 Task: Remove "the cover image" from the card.
Action: Mouse moved to (1118, 95)
Screenshot: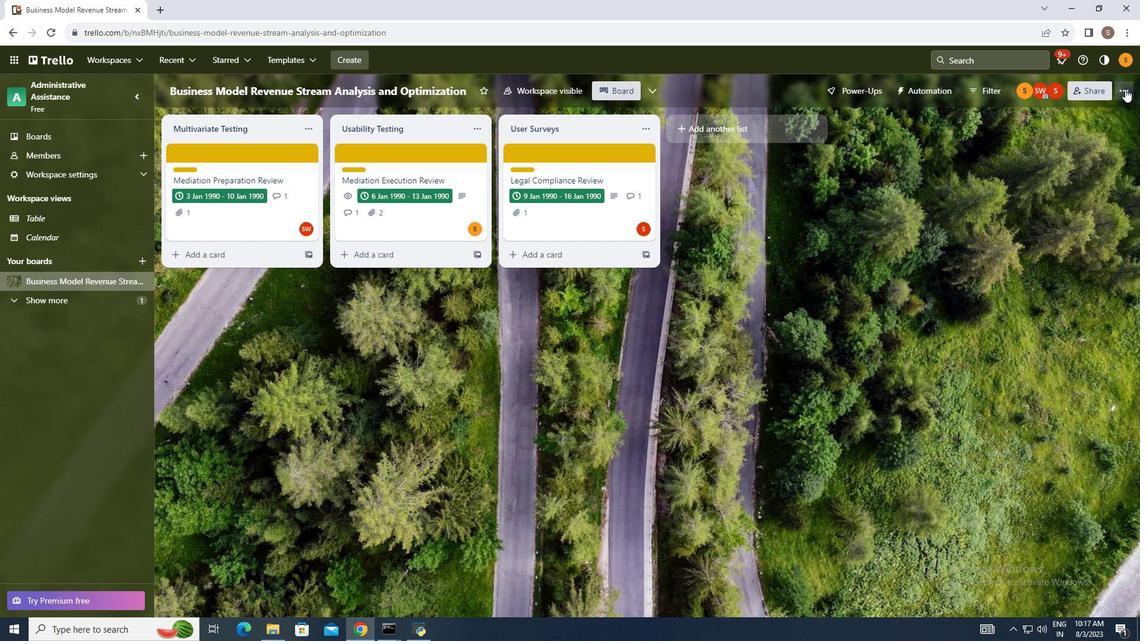 
Action: Mouse pressed left at (1118, 95)
Screenshot: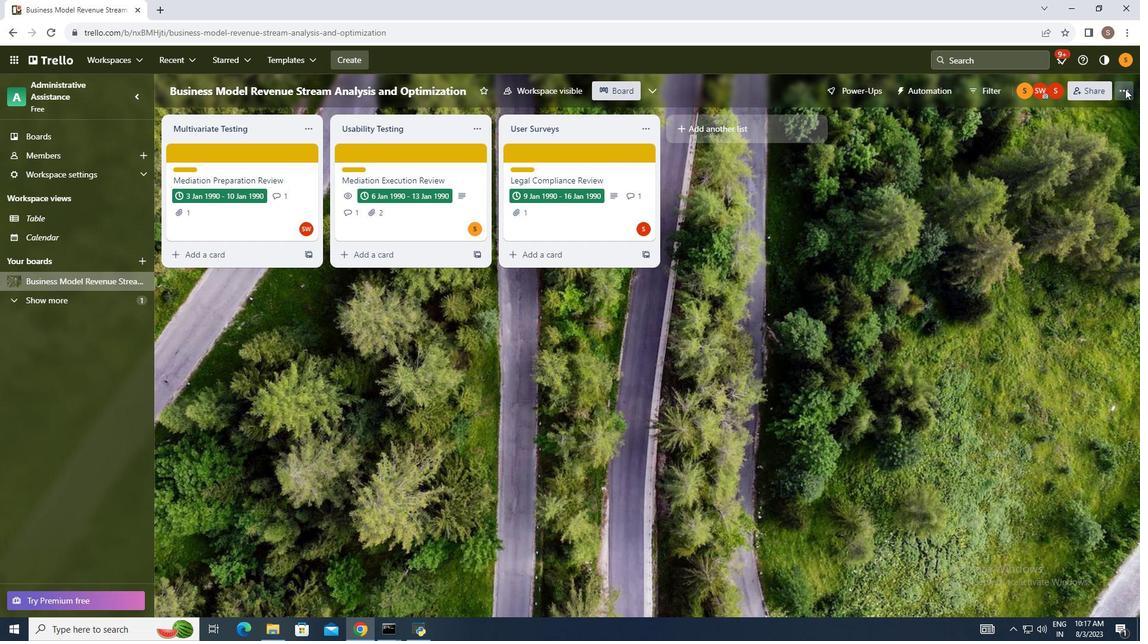 
Action: Mouse moved to (1042, 252)
Screenshot: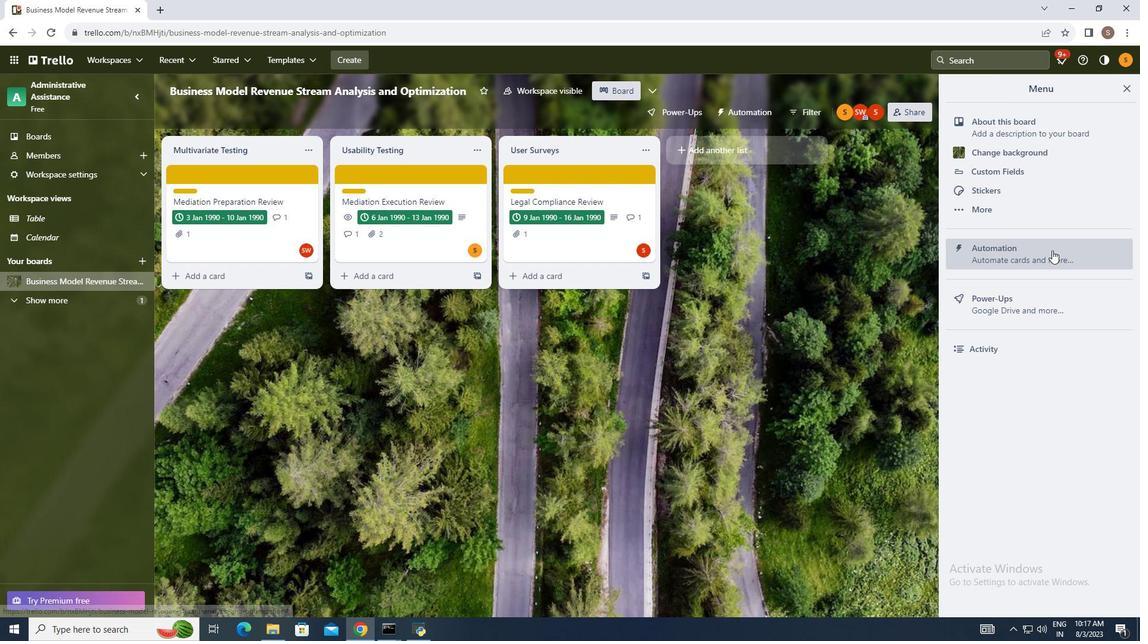 
Action: Mouse pressed left at (1042, 252)
Screenshot: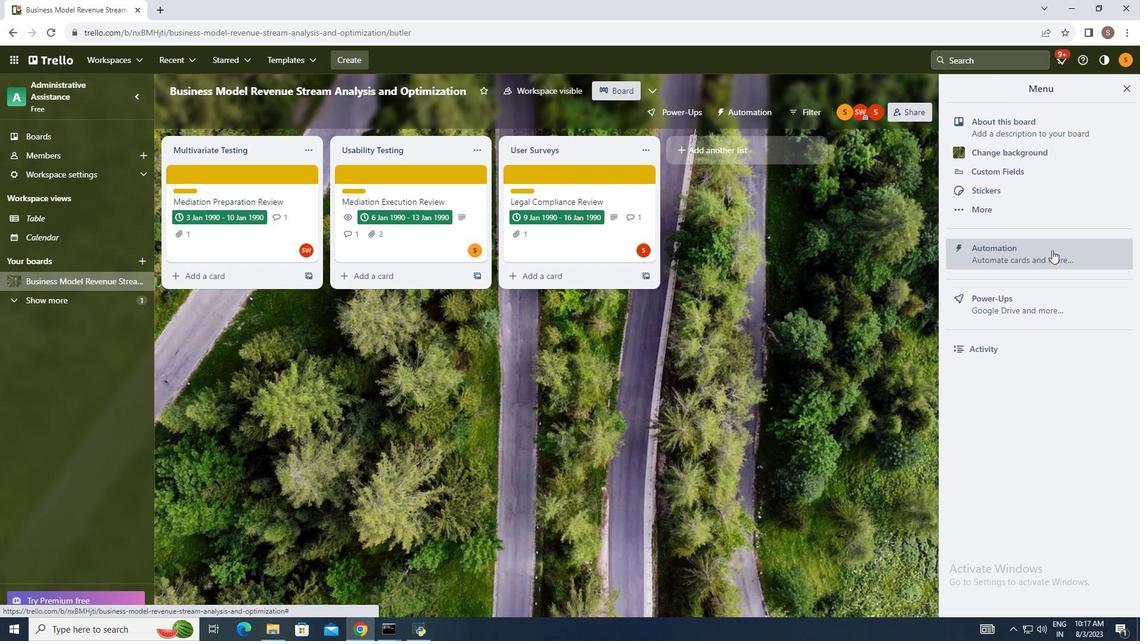 
Action: Mouse moved to (162, 312)
Screenshot: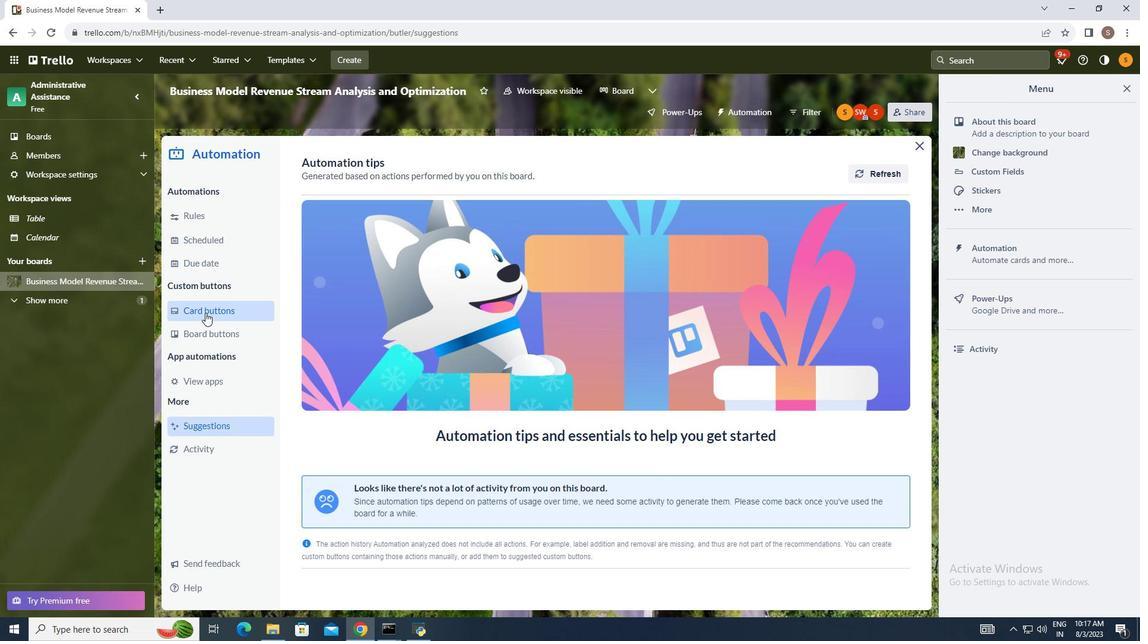 
Action: Mouse pressed left at (162, 312)
Screenshot: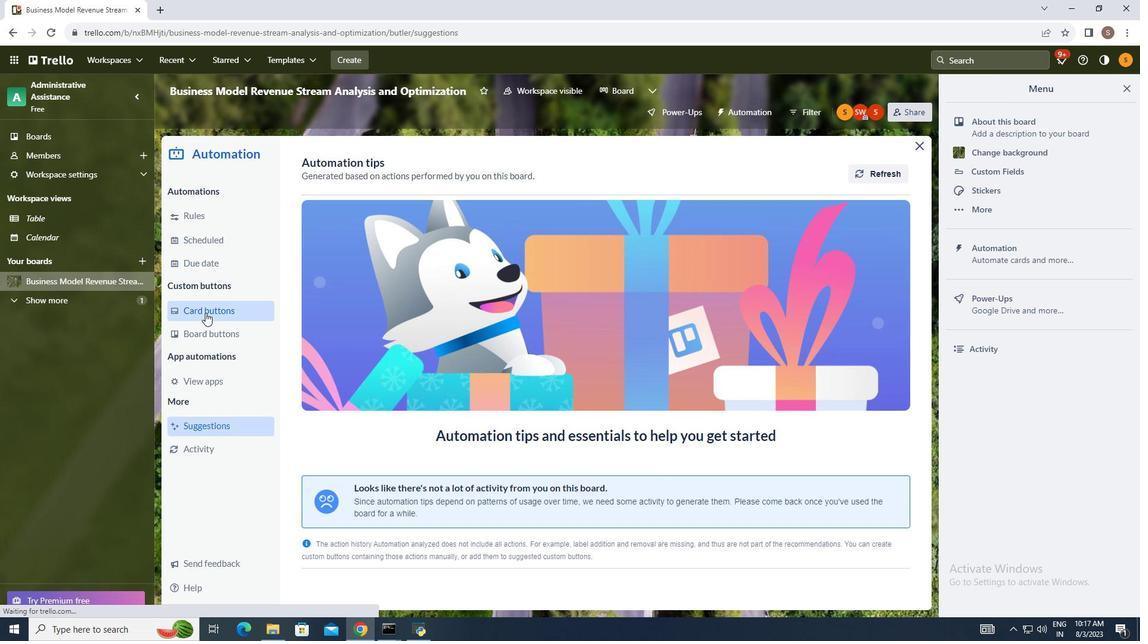 
Action: Mouse moved to (858, 169)
Screenshot: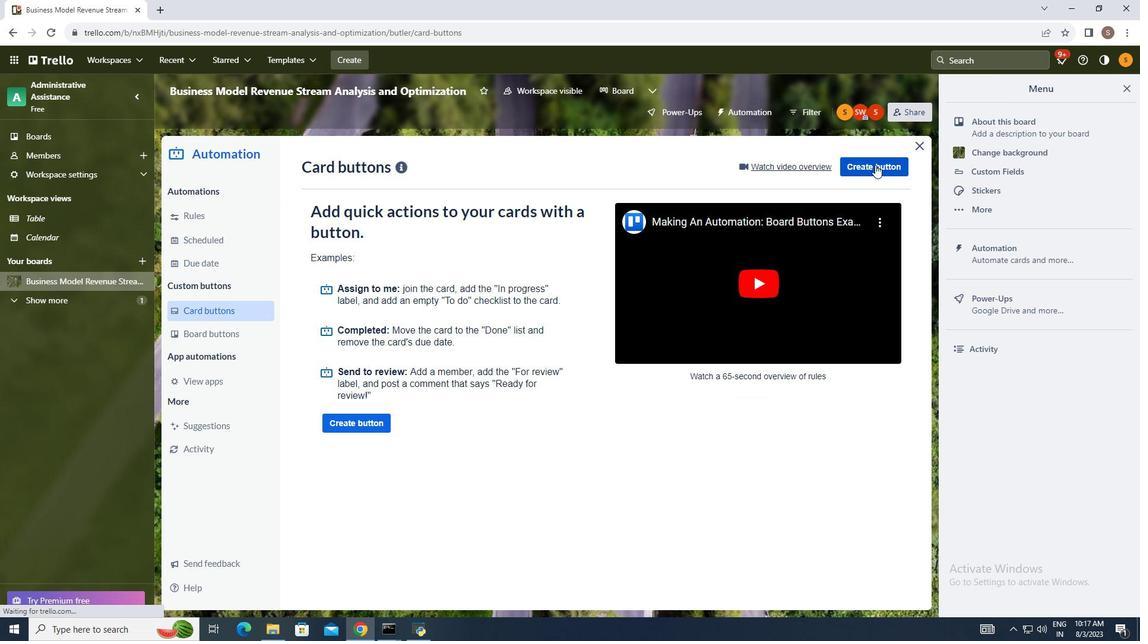 
Action: Mouse pressed left at (858, 169)
Screenshot: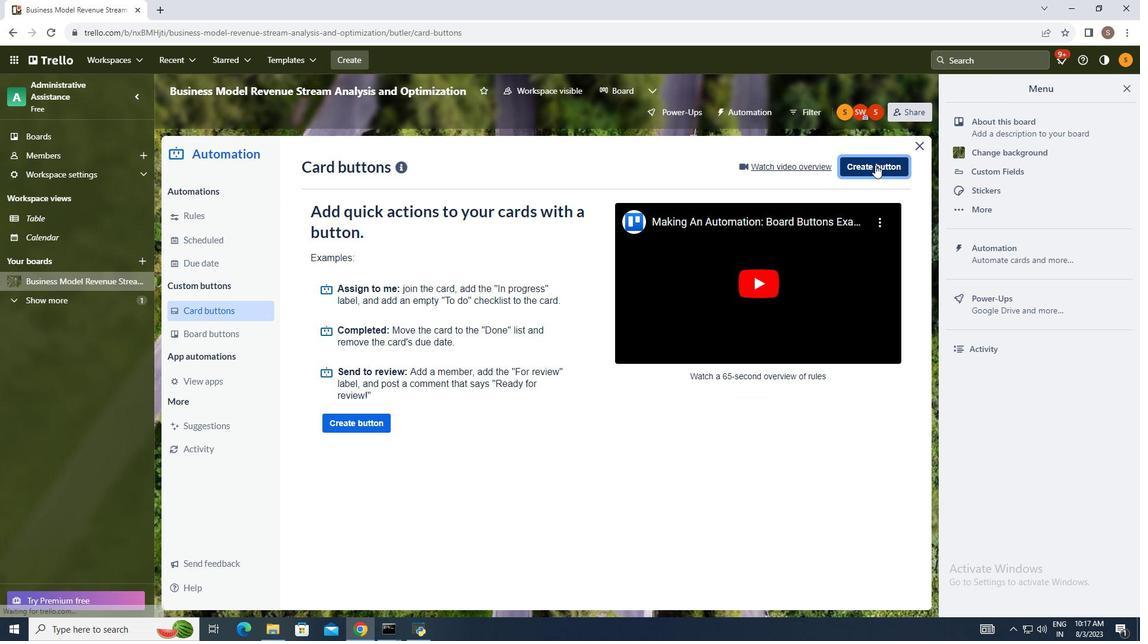 
Action: Mouse moved to (494, 327)
Screenshot: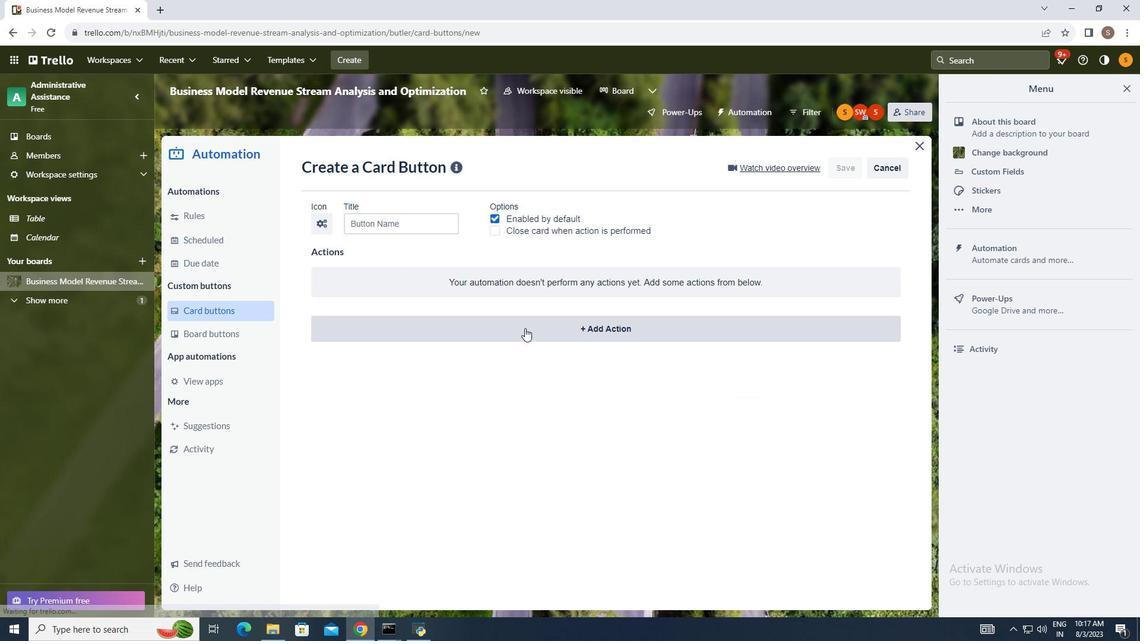 
Action: Mouse pressed left at (494, 327)
Screenshot: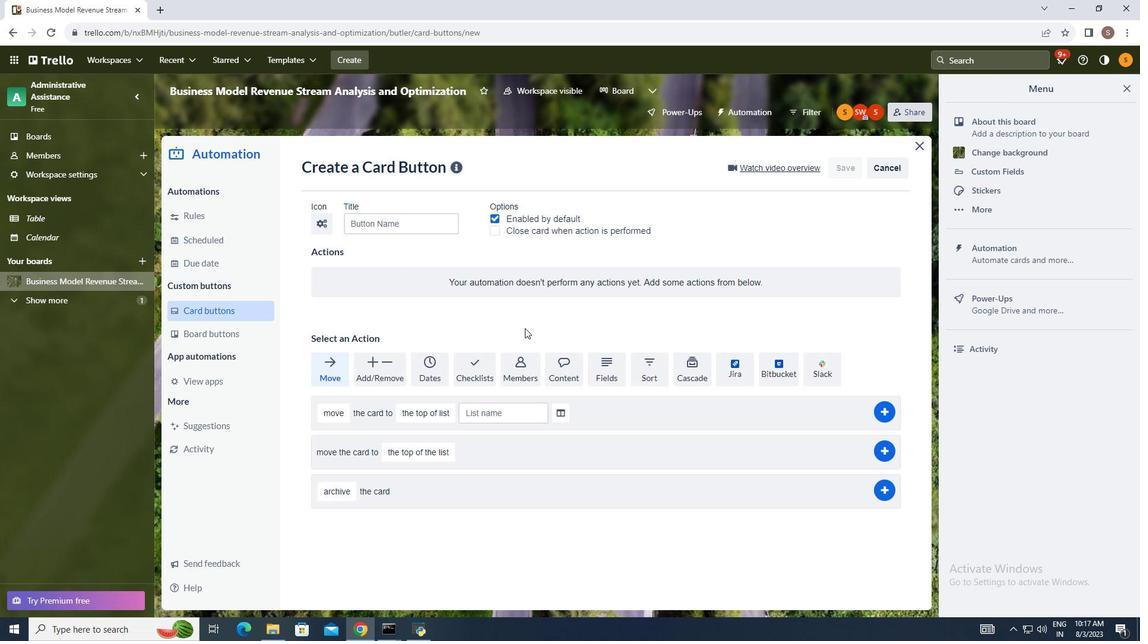 
Action: Mouse moved to (354, 365)
Screenshot: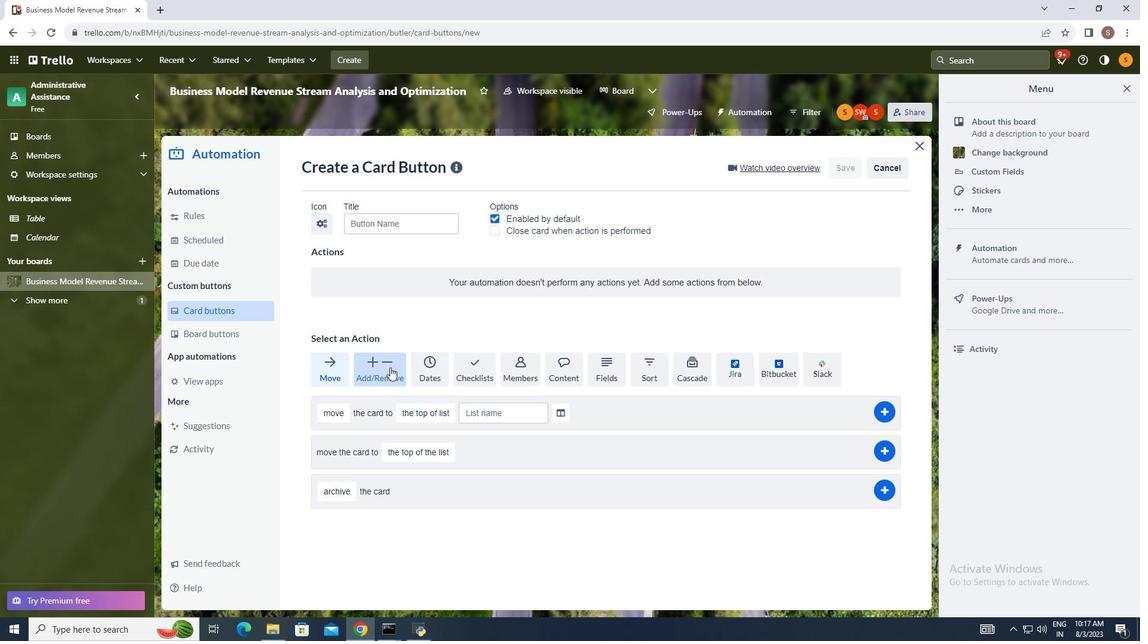 
Action: Mouse pressed left at (354, 365)
Screenshot: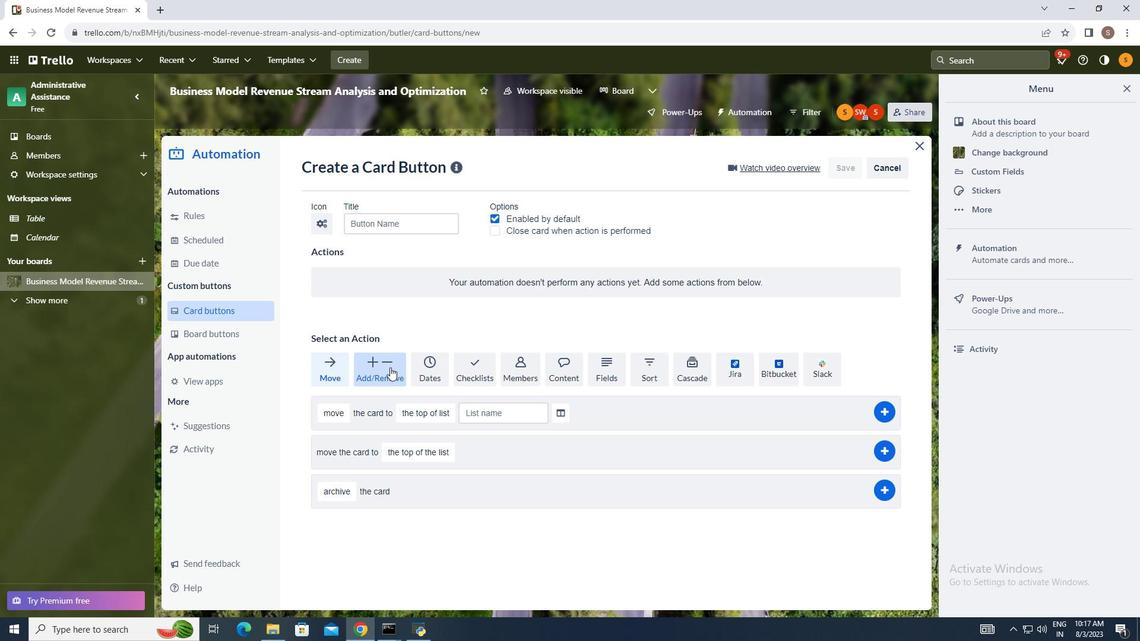 
Action: Mouse moved to (279, 450)
Screenshot: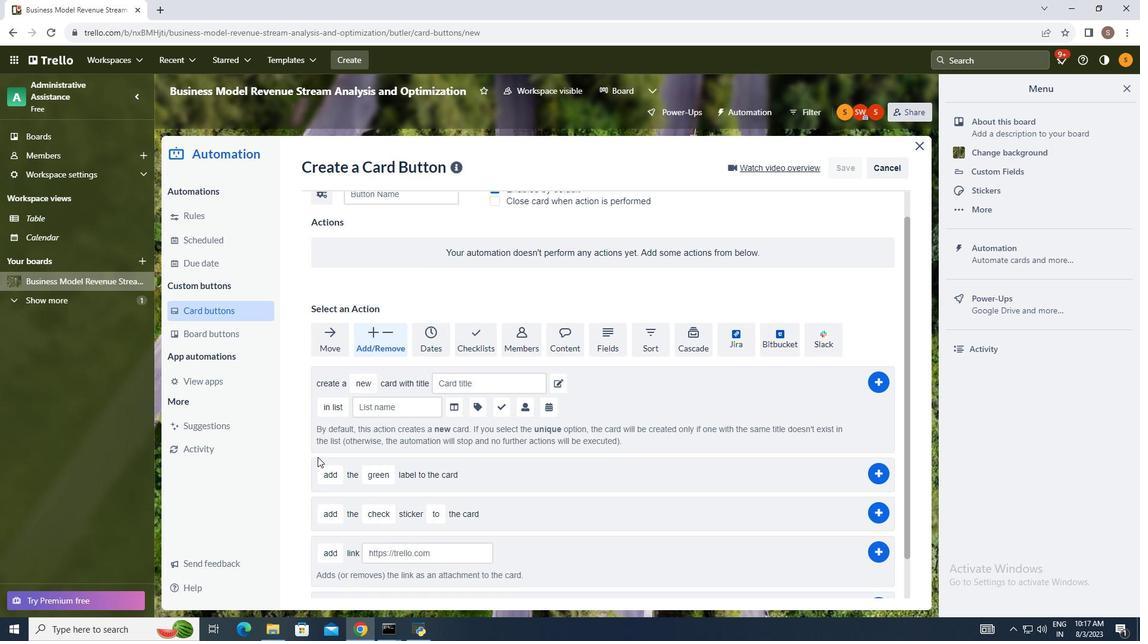 
Action: Mouse scrolled (279, 448) with delta (0, 0)
Screenshot: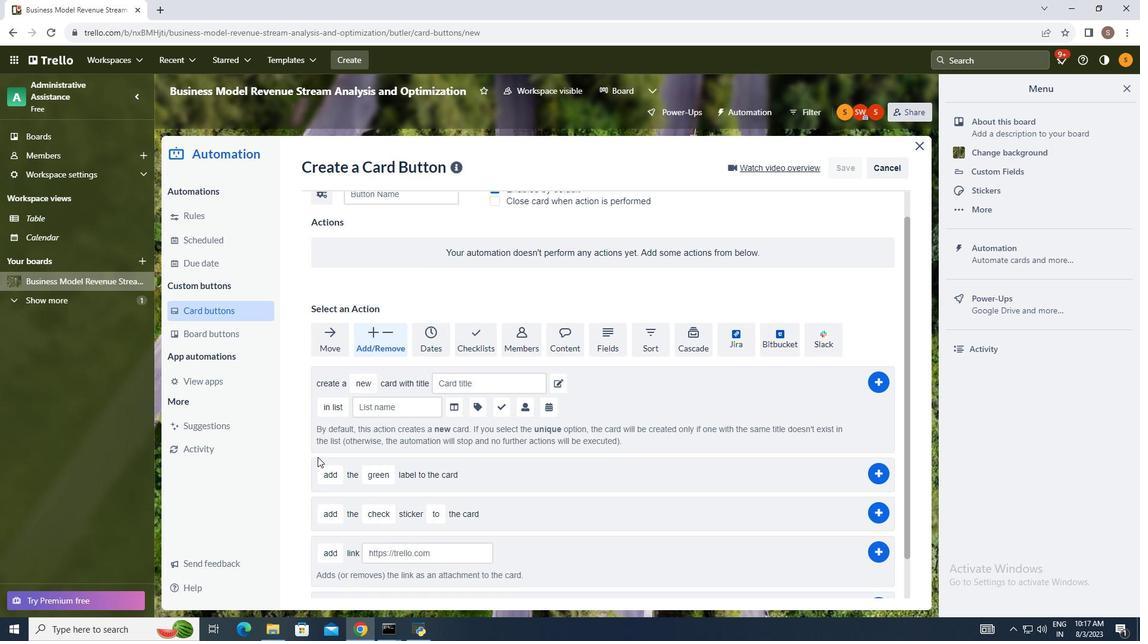 
Action: Mouse moved to (279, 453)
Screenshot: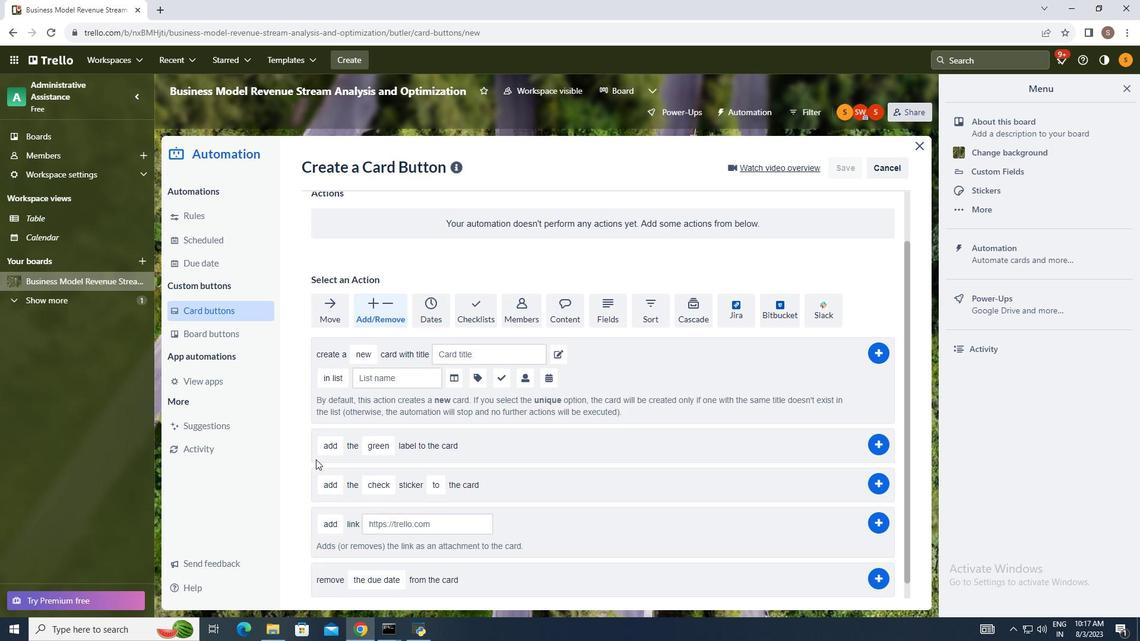 
Action: Mouse scrolled (279, 452) with delta (0, 0)
Screenshot: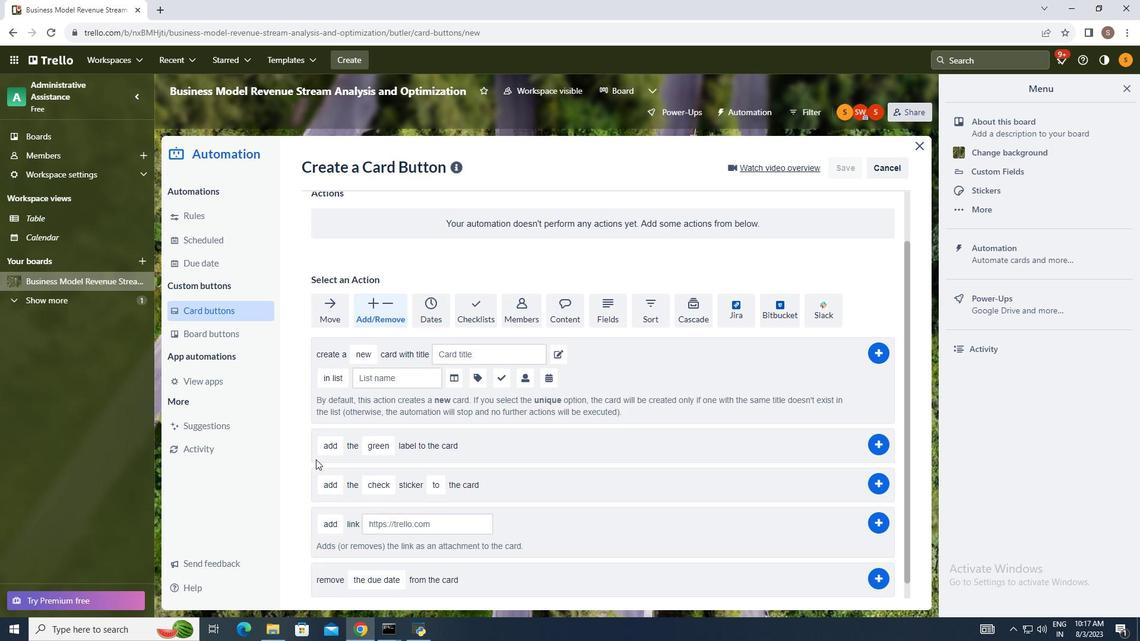 
Action: Mouse moved to (277, 455)
Screenshot: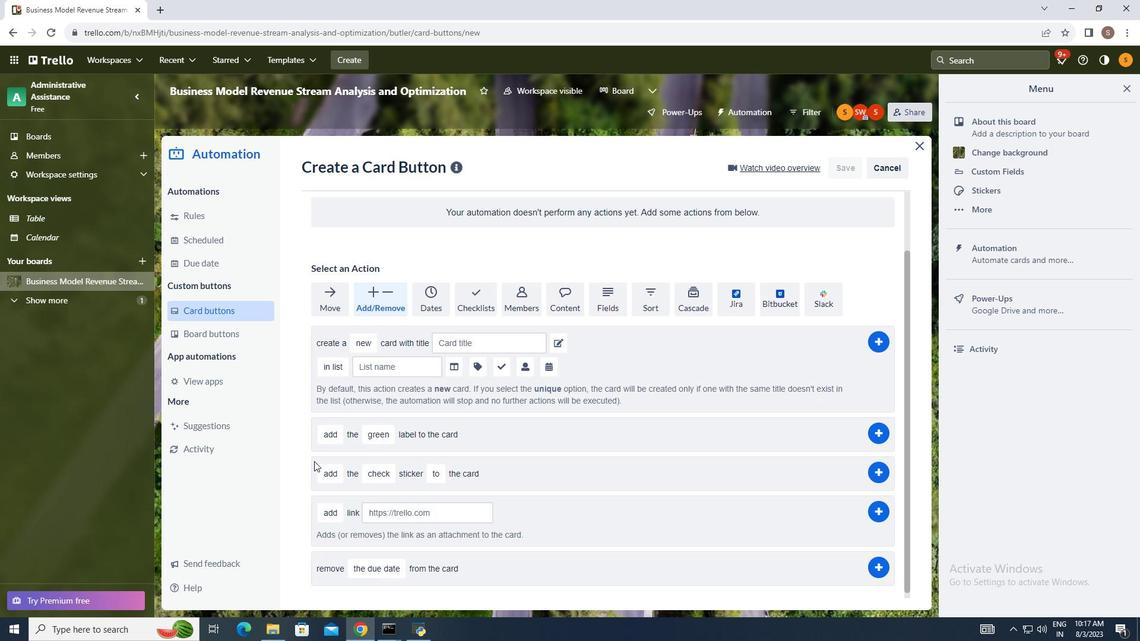 
Action: Mouse scrolled (277, 455) with delta (0, 0)
Screenshot: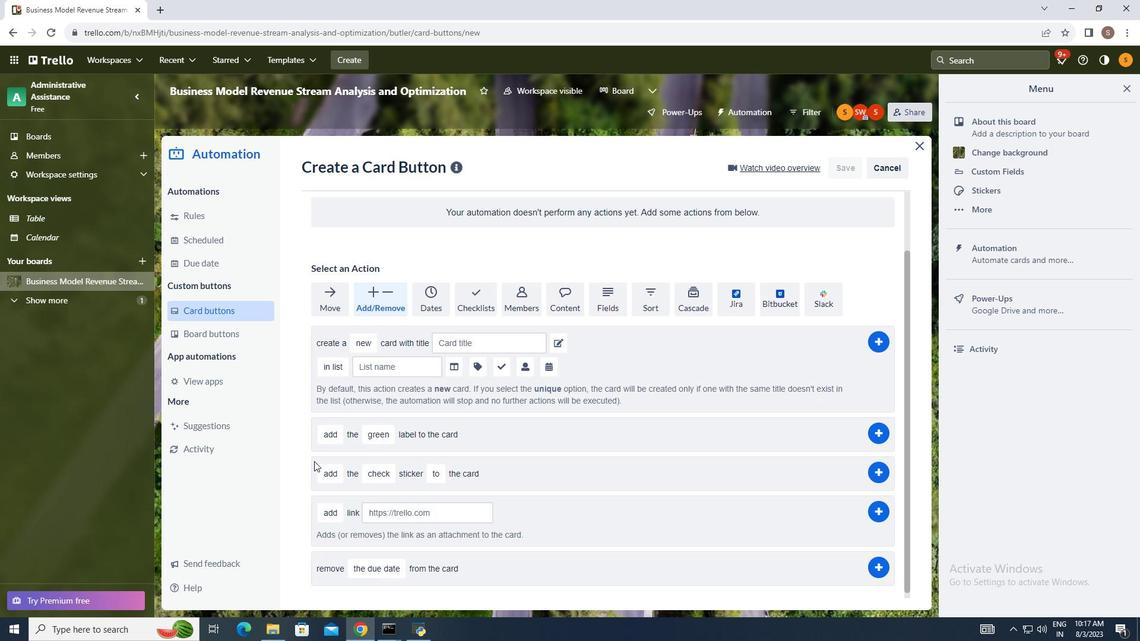 
Action: Mouse moved to (277, 455)
Screenshot: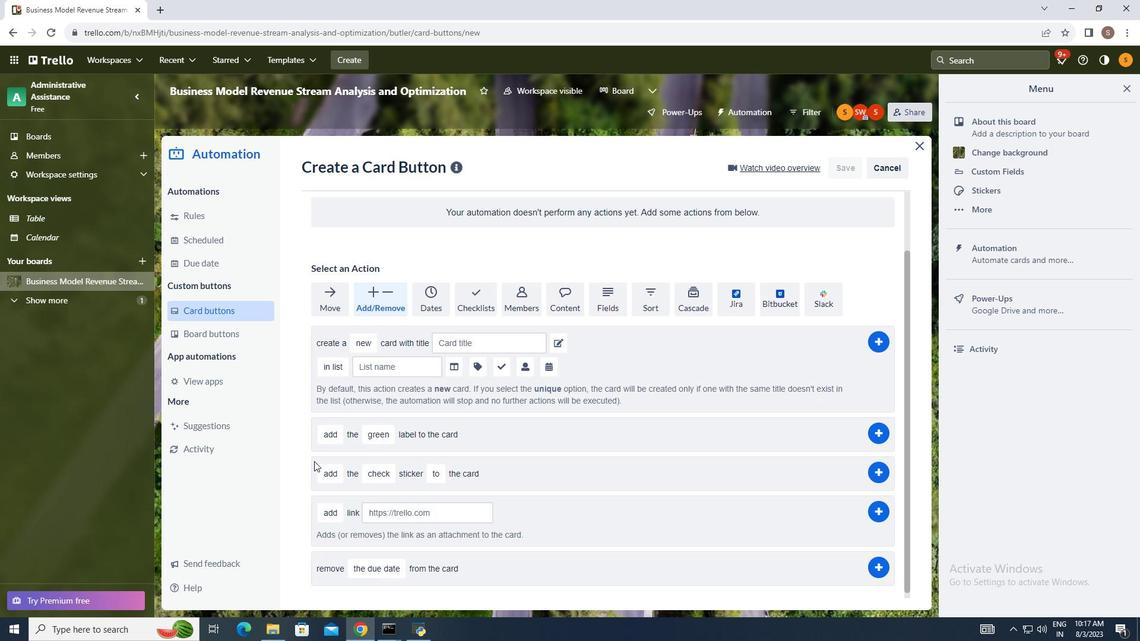 
Action: Mouse scrolled (277, 454) with delta (0, 0)
Screenshot: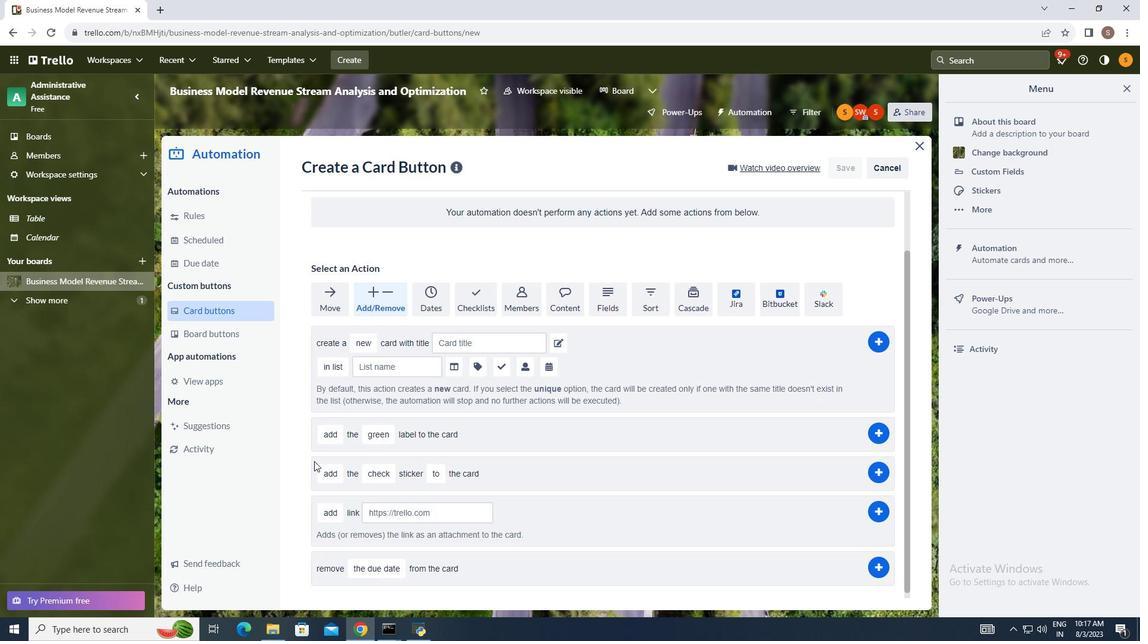 
Action: Mouse moved to (276, 455)
Screenshot: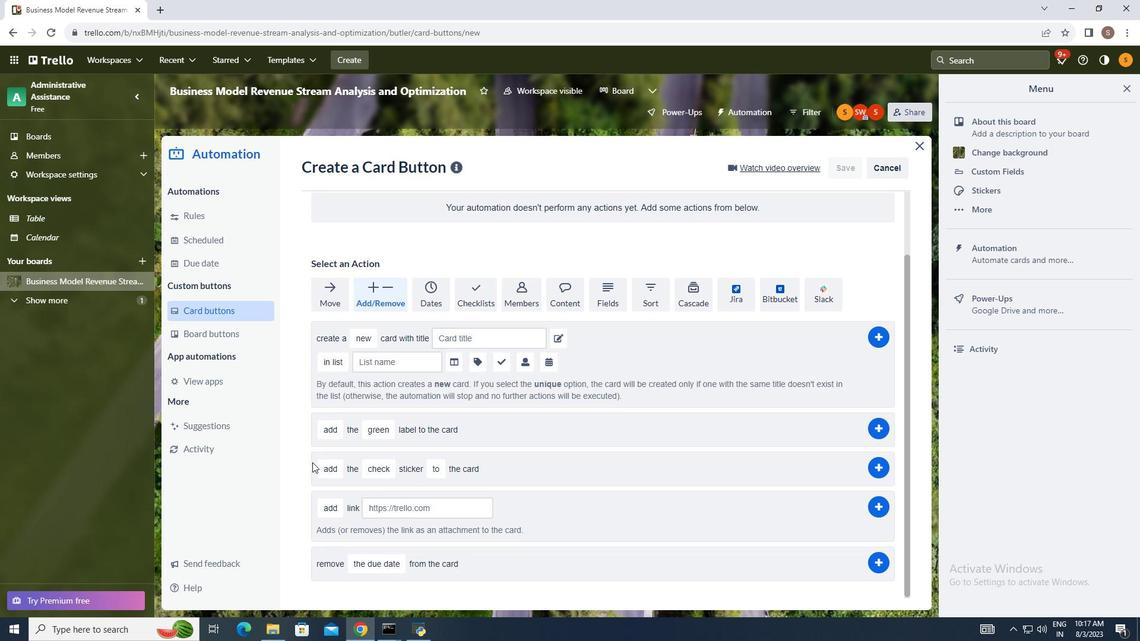 
Action: Mouse scrolled (276, 455) with delta (0, 0)
Screenshot: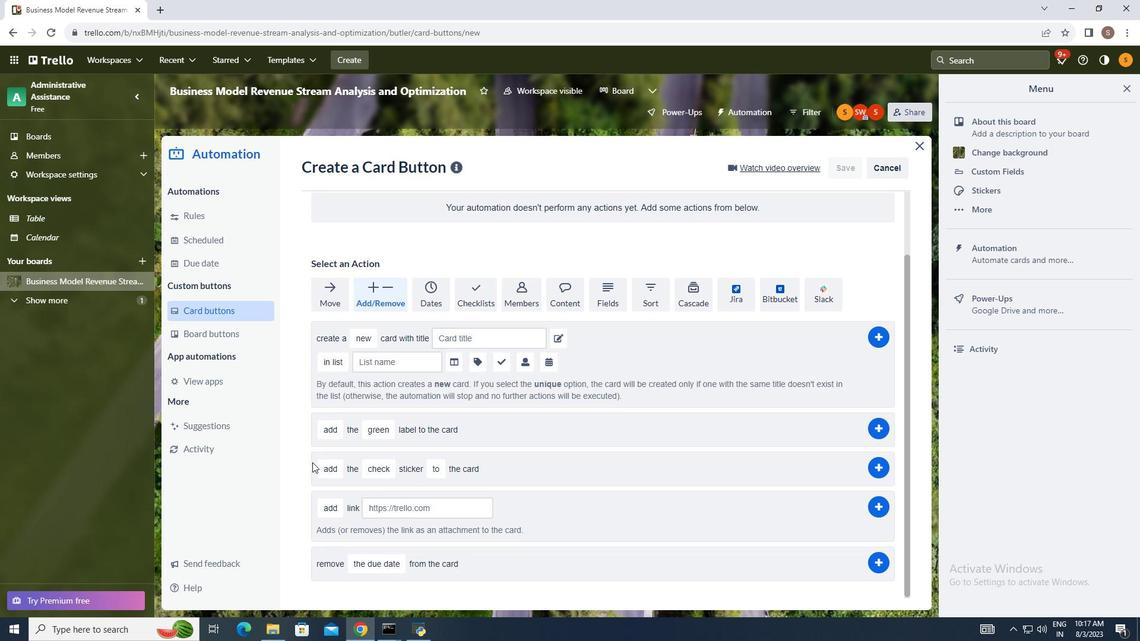 
Action: Mouse moved to (275, 456)
Screenshot: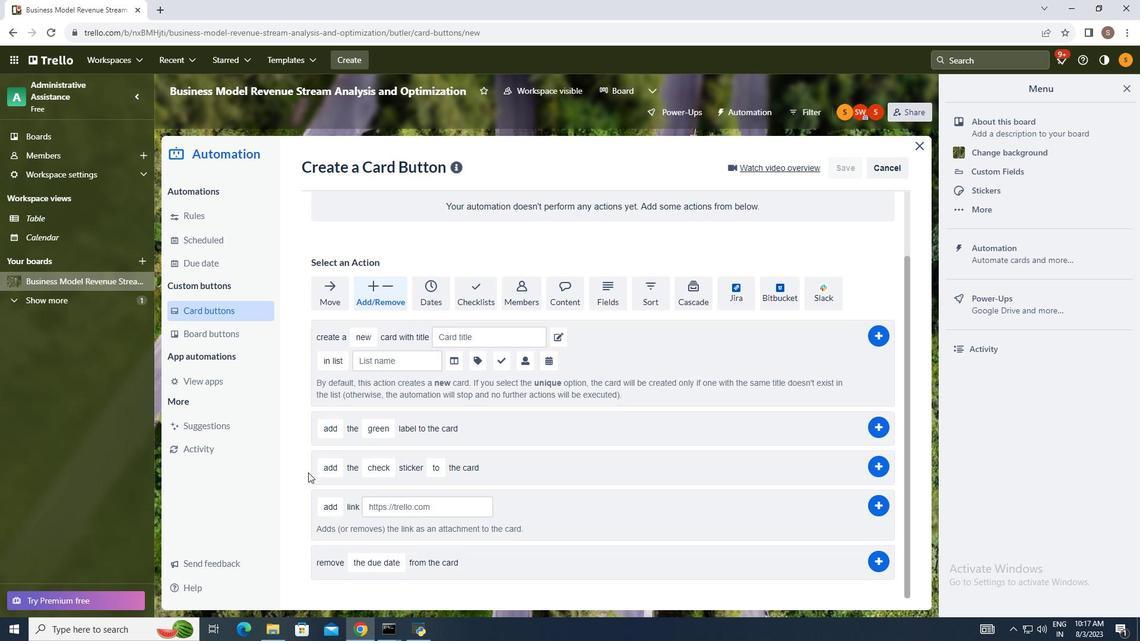 
Action: Mouse scrolled (275, 456) with delta (0, 0)
Screenshot: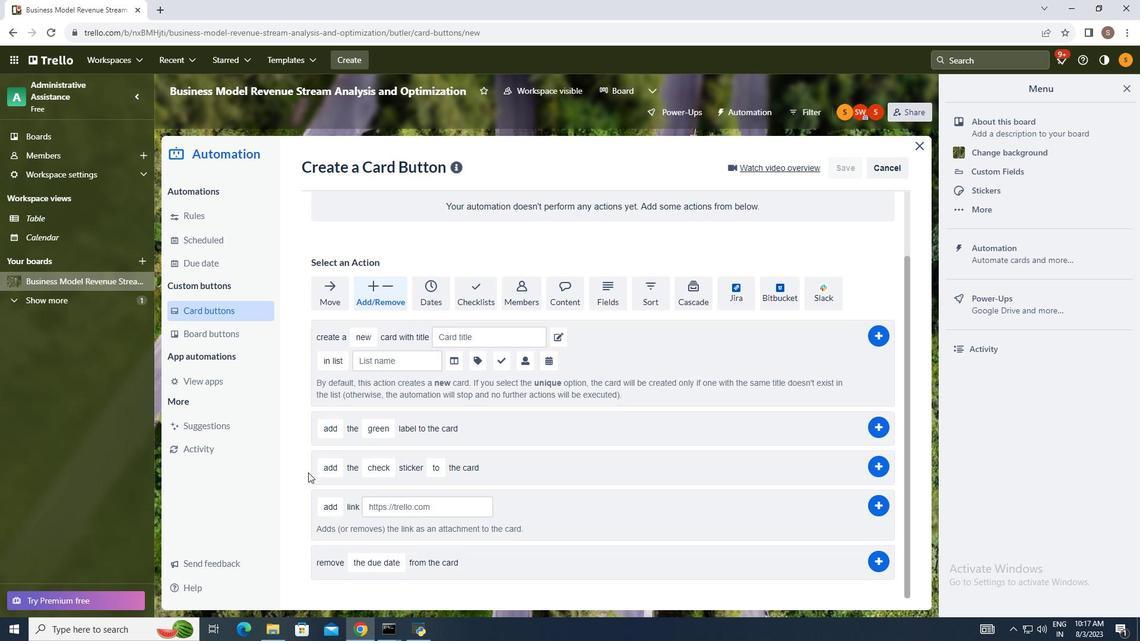 
Action: Mouse moved to (326, 554)
Screenshot: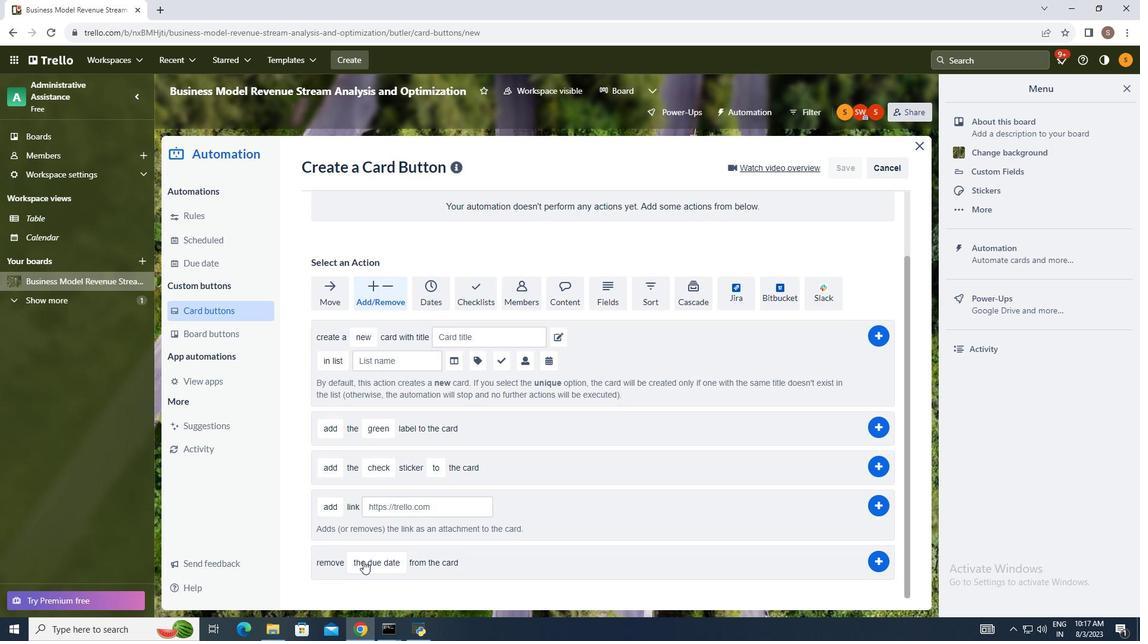 
Action: Mouse pressed left at (326, 554)
Screenshot: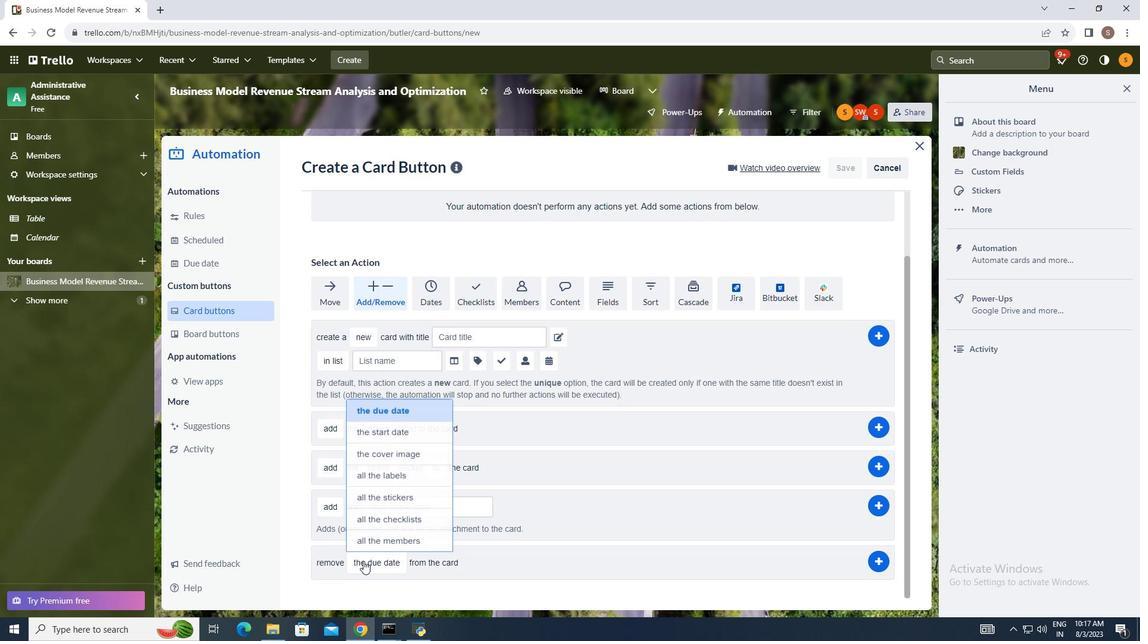 
Action: Mouse moved to (360, 441)
Screenshot: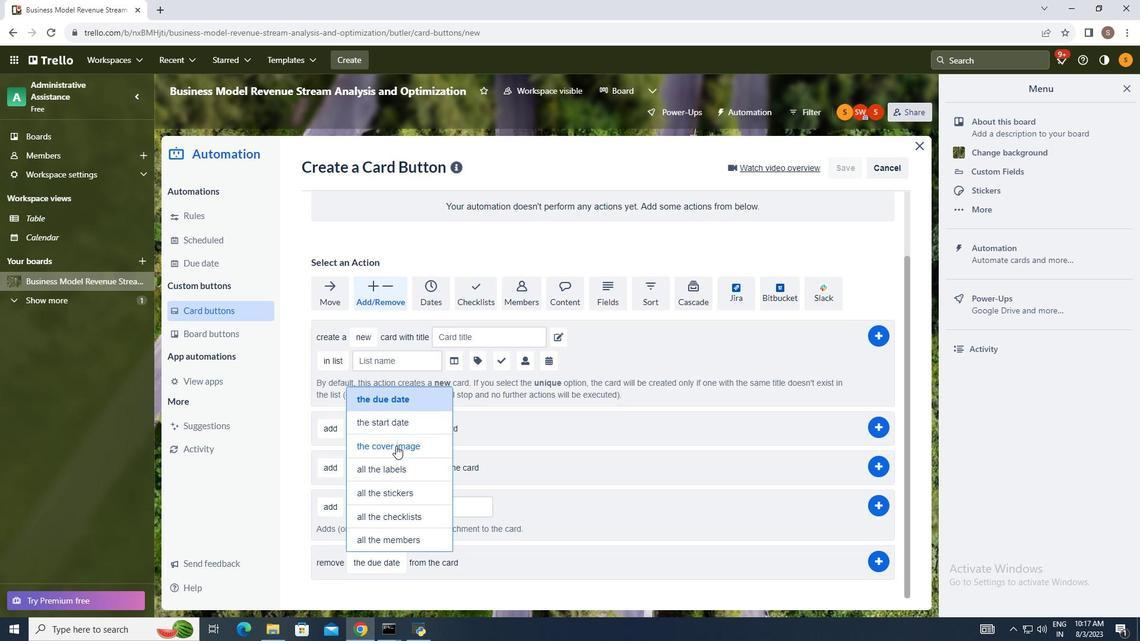 
Action: Mouse pressed left at (360, 441)
Screenshot: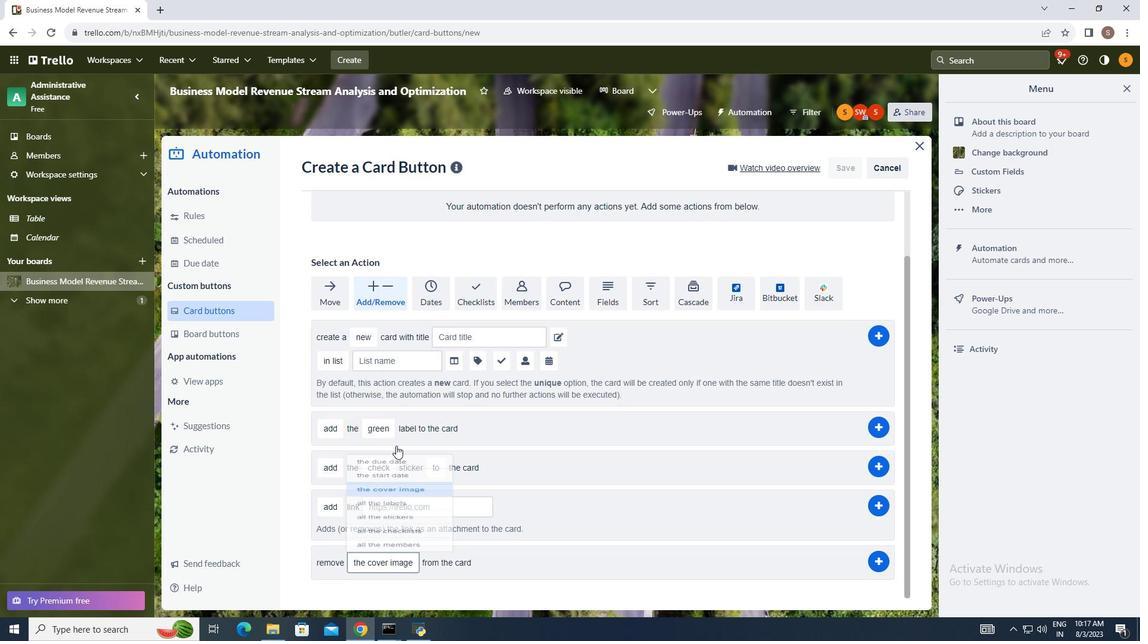 
Action: Mouse moved to (861, 554)
Screenshot: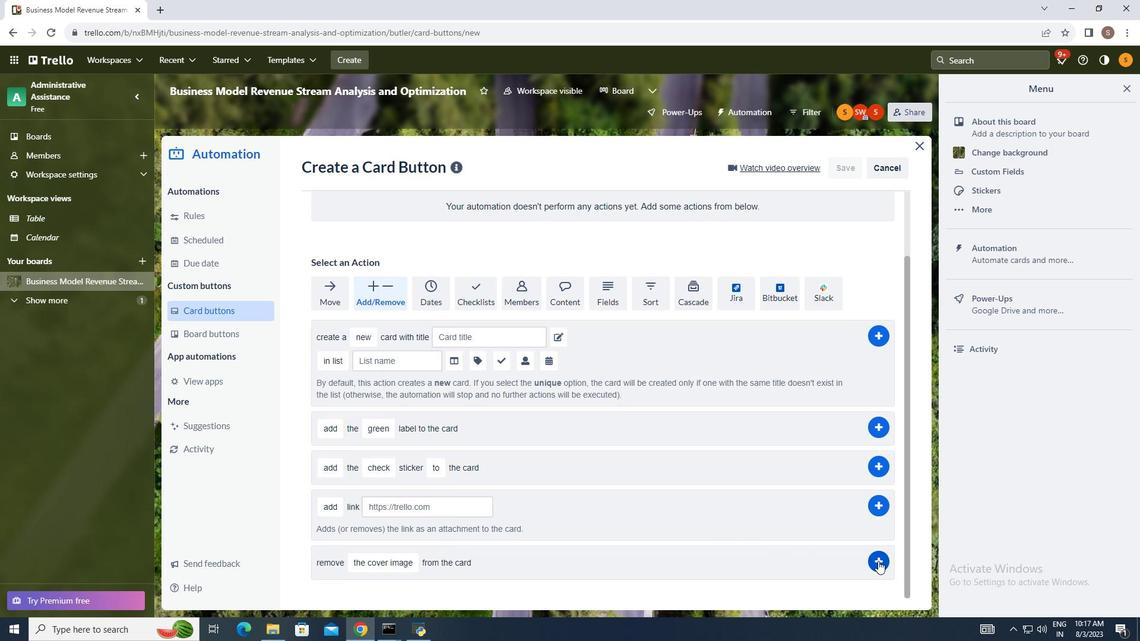 
Action: Mouse pressed left at (861, 554)
Screenshot: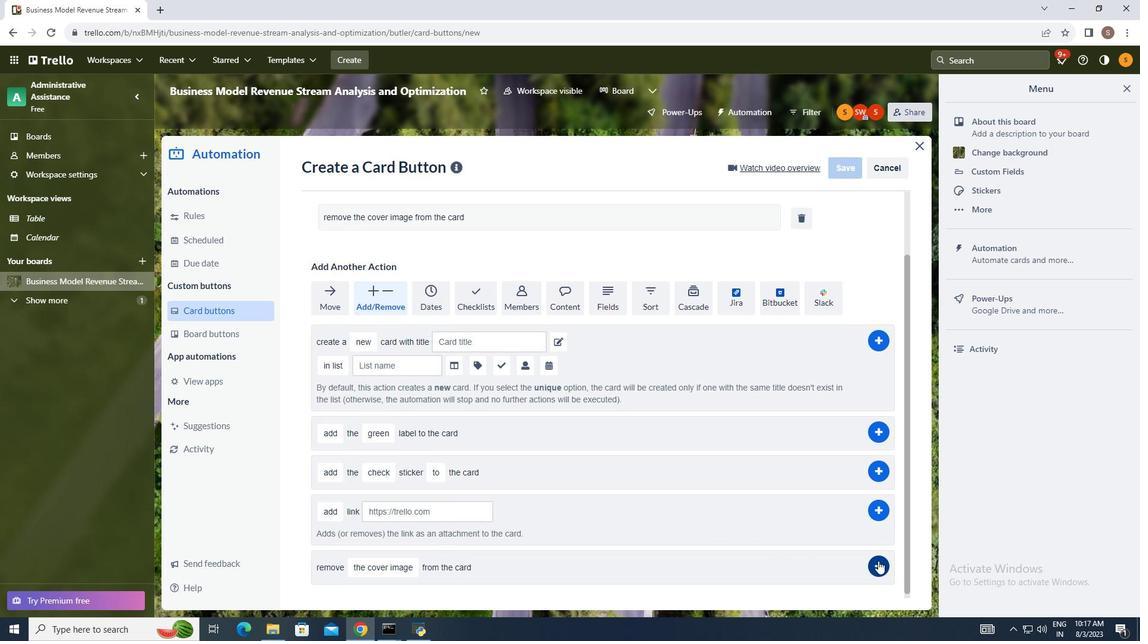 
Action: Mouse moved to (999, 493)
Screenshot: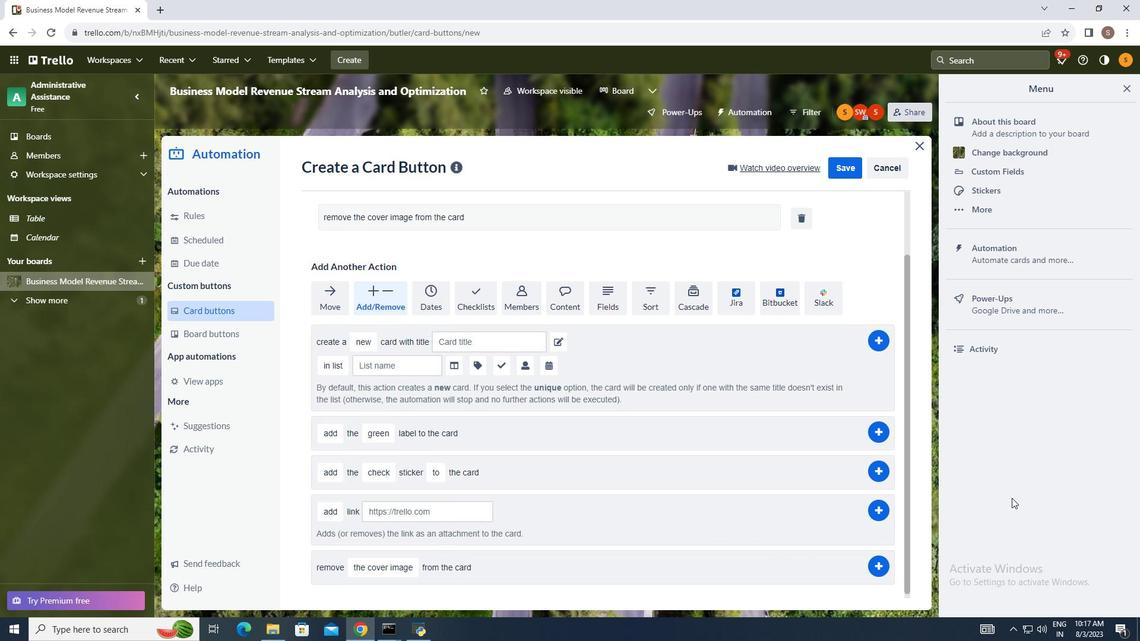 
